 Task: Create Card Continuous Deployment Planning in Board Business Intelligence to Workspace Agile Methodology. Create Card Production Planning Review in Board Product Launch Management to Workspace Agile Methodology. Create Card Continuous Delivery Planning in Board Brand Management and Reputation Monitoring to Workspace Agile Methodology
Action: Mouse moved to (233, 197)
Screenshot: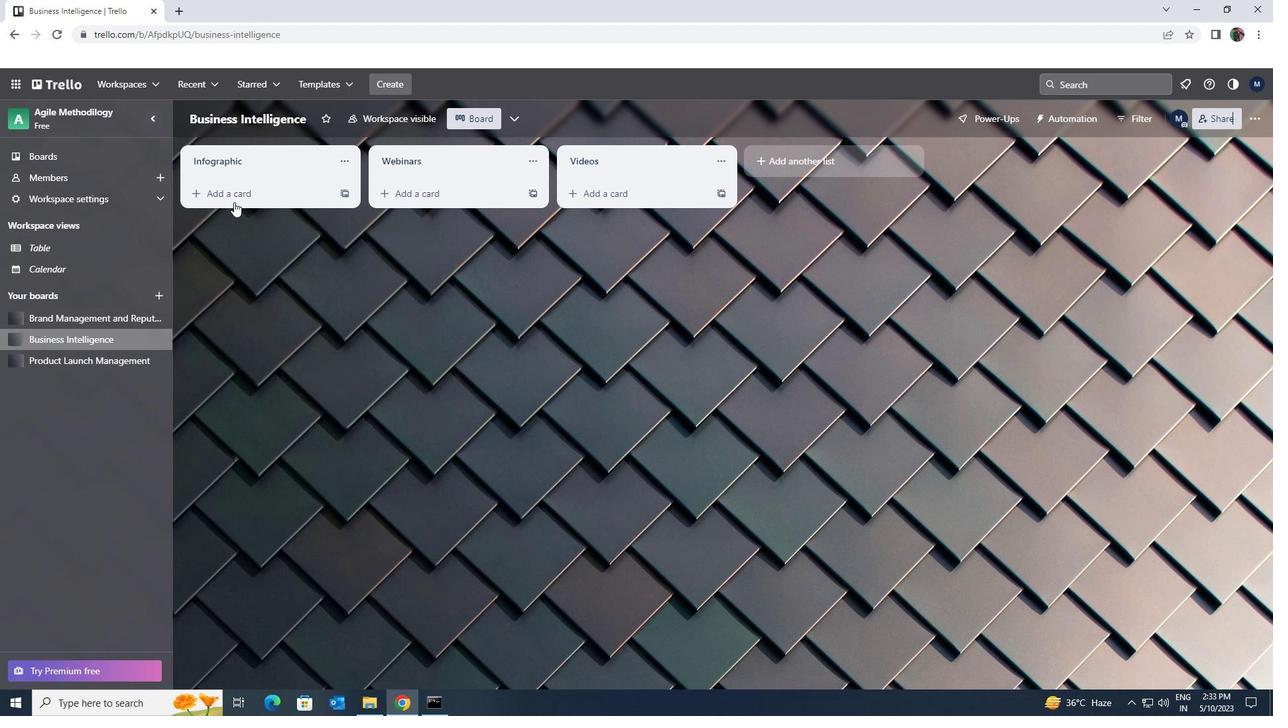 
Action: Mouse pressed left at (233, 197)
Screenshot: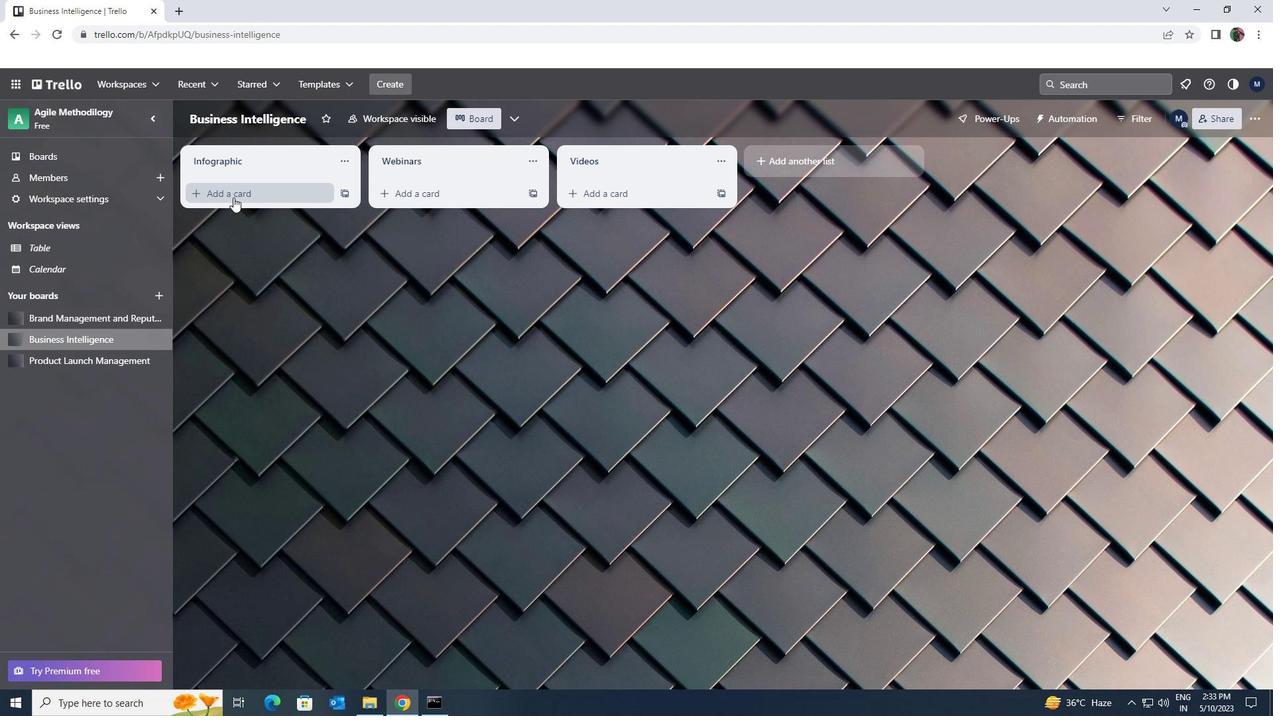 
Action: Key pressed <Key.shift>CONTINUOUS<Key.space><Key.shift>DEVELOPMEB<Key.backspace>NT
Screenshot: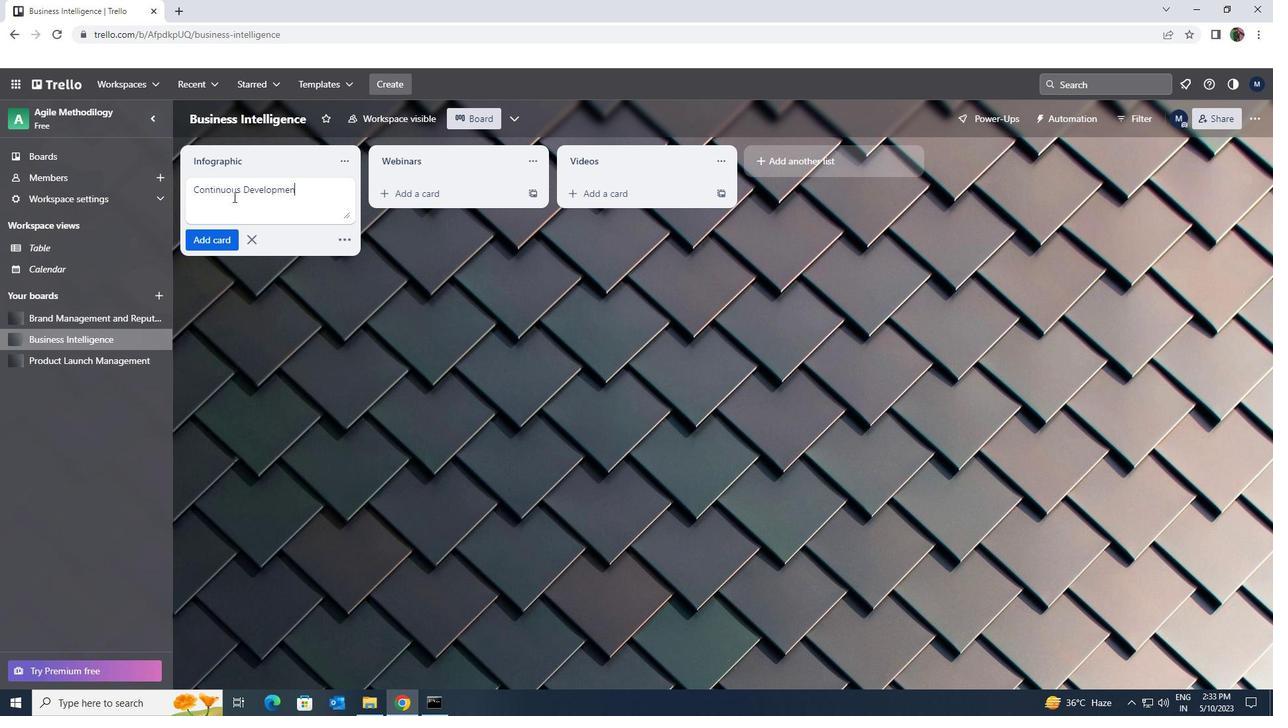 
Action: Mouse moved to (213, 240)
Screenshot: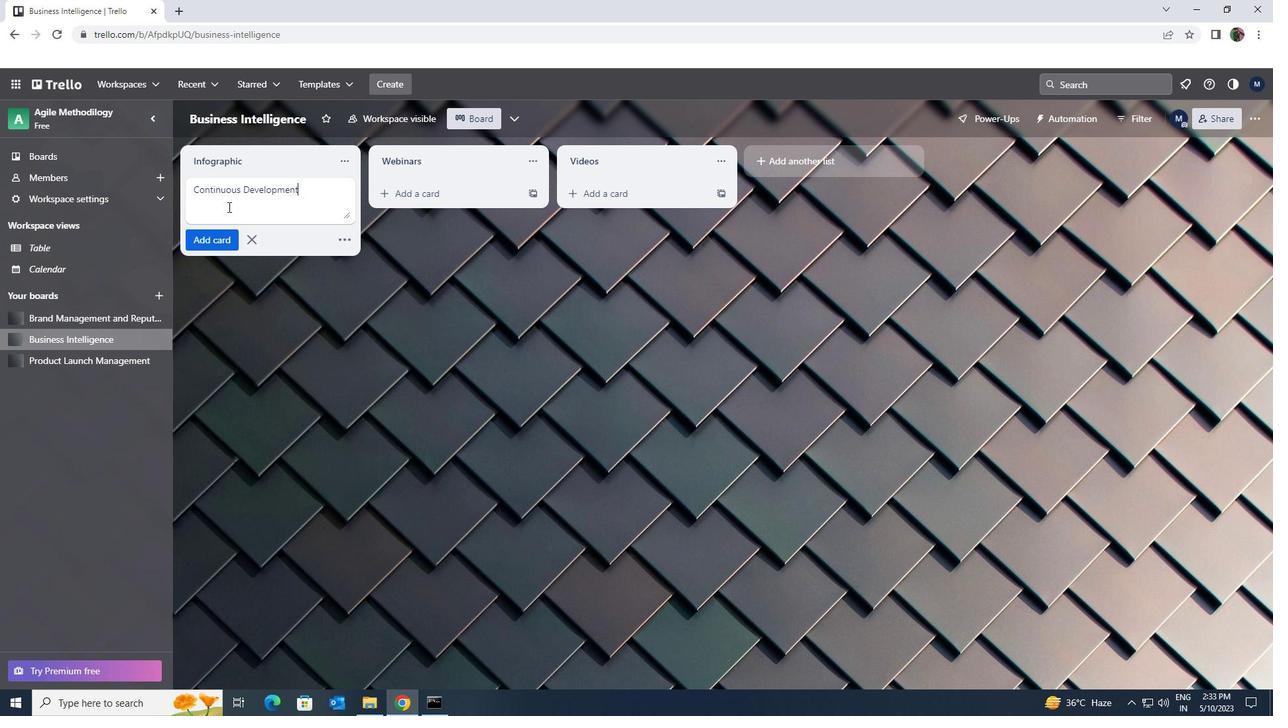
Action: Mouse pressed left at (213, 240)
Screenshot: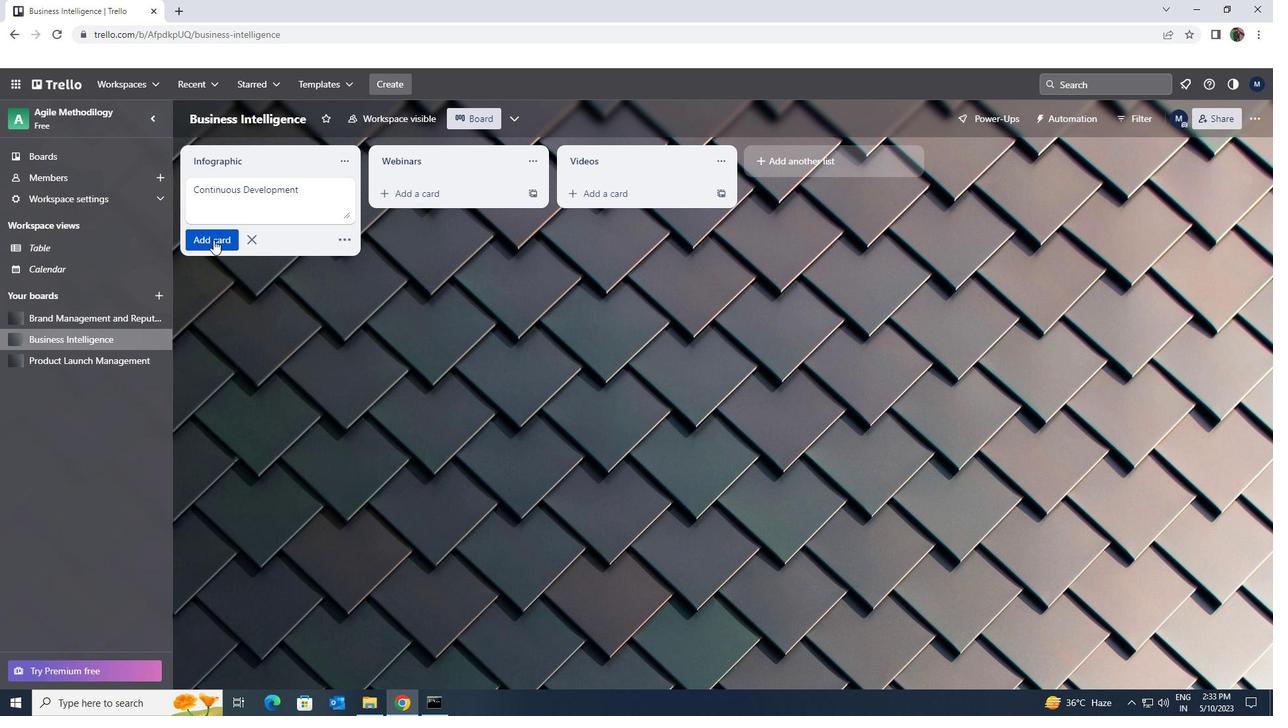 
Action: Mouse moved to (106, 362)
Screenshot: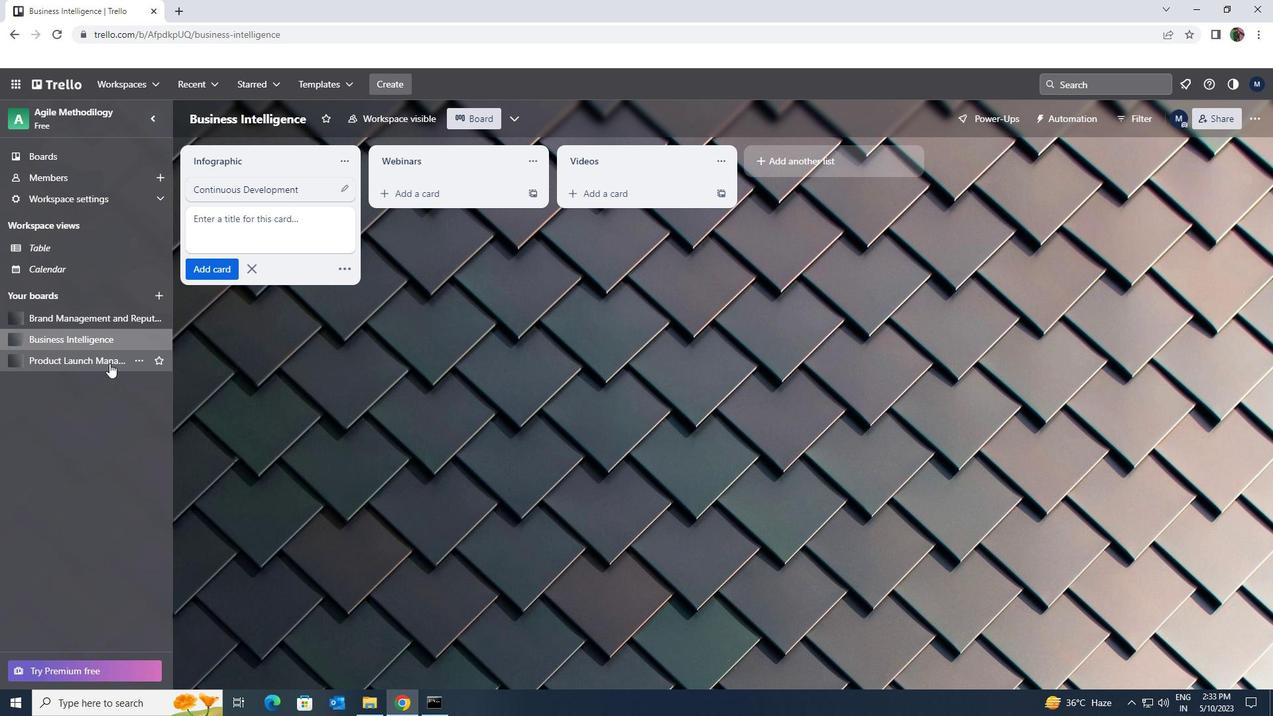 
Action: Mouse pressed left at (106, 362)
Screenshot: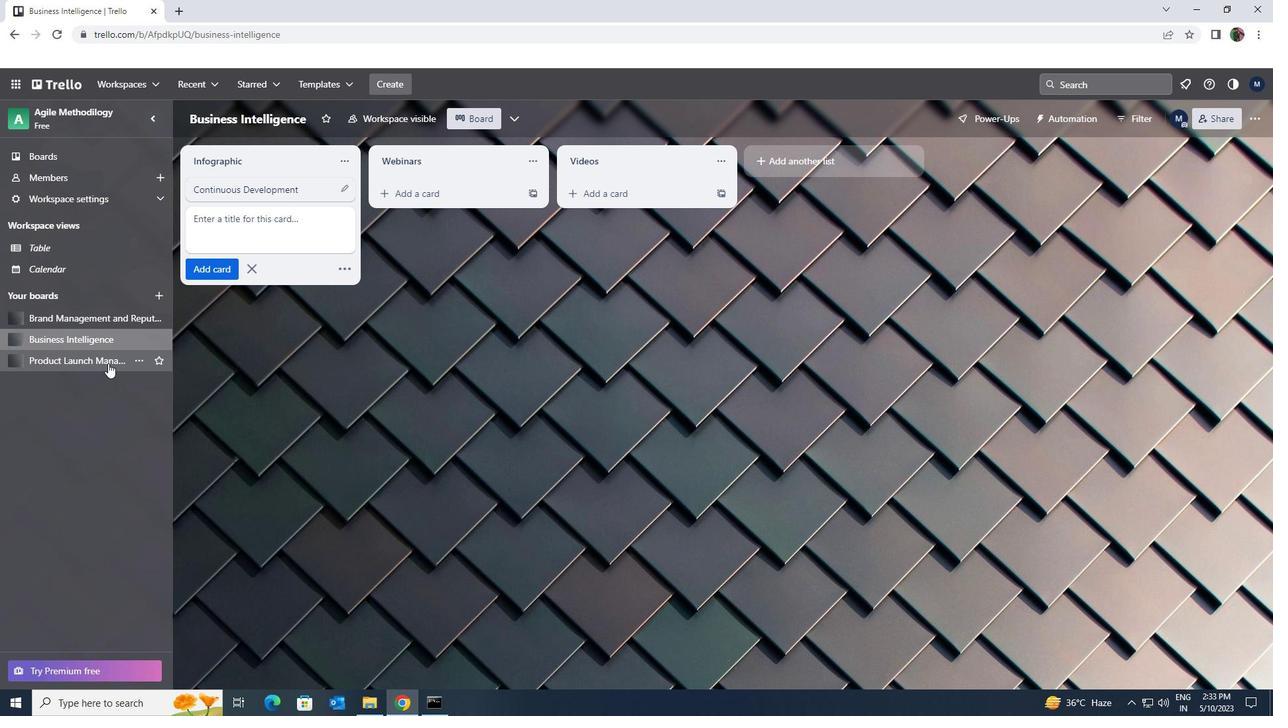 
Action: Mouse moved to (241, 199)
Screenshot: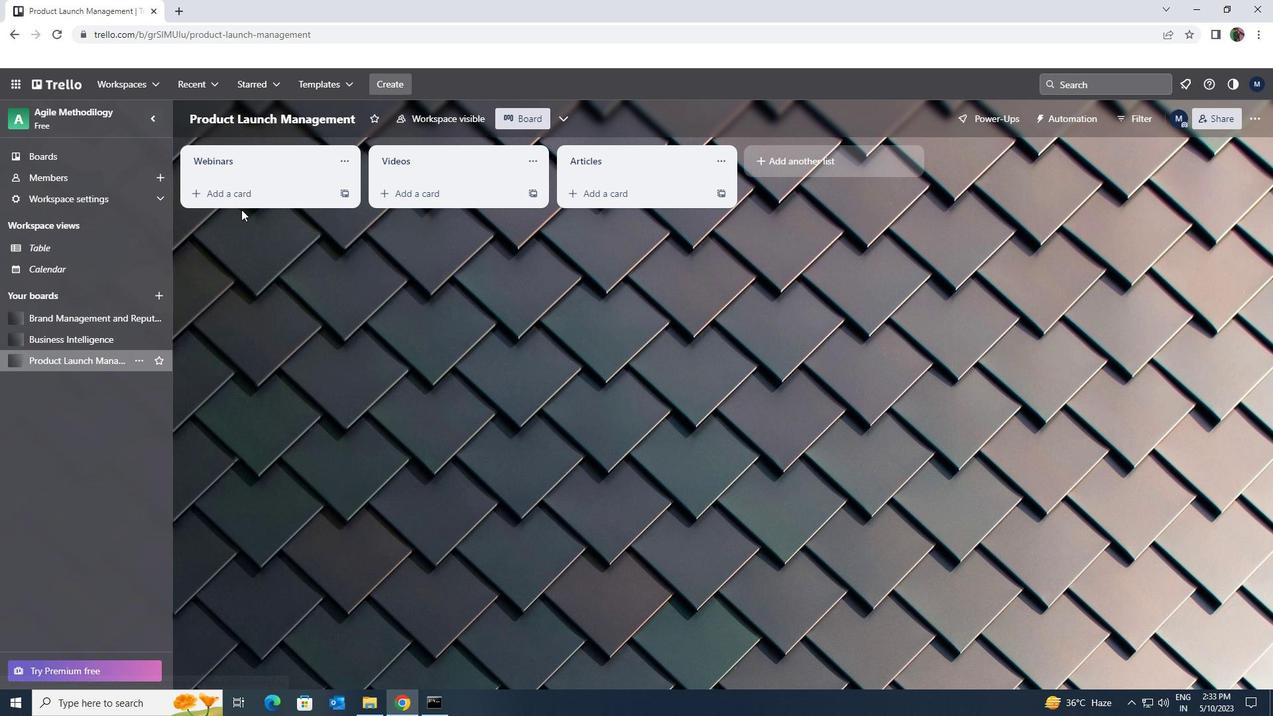 
Action: Mouse pressed left at (241, 199)
Screenshot: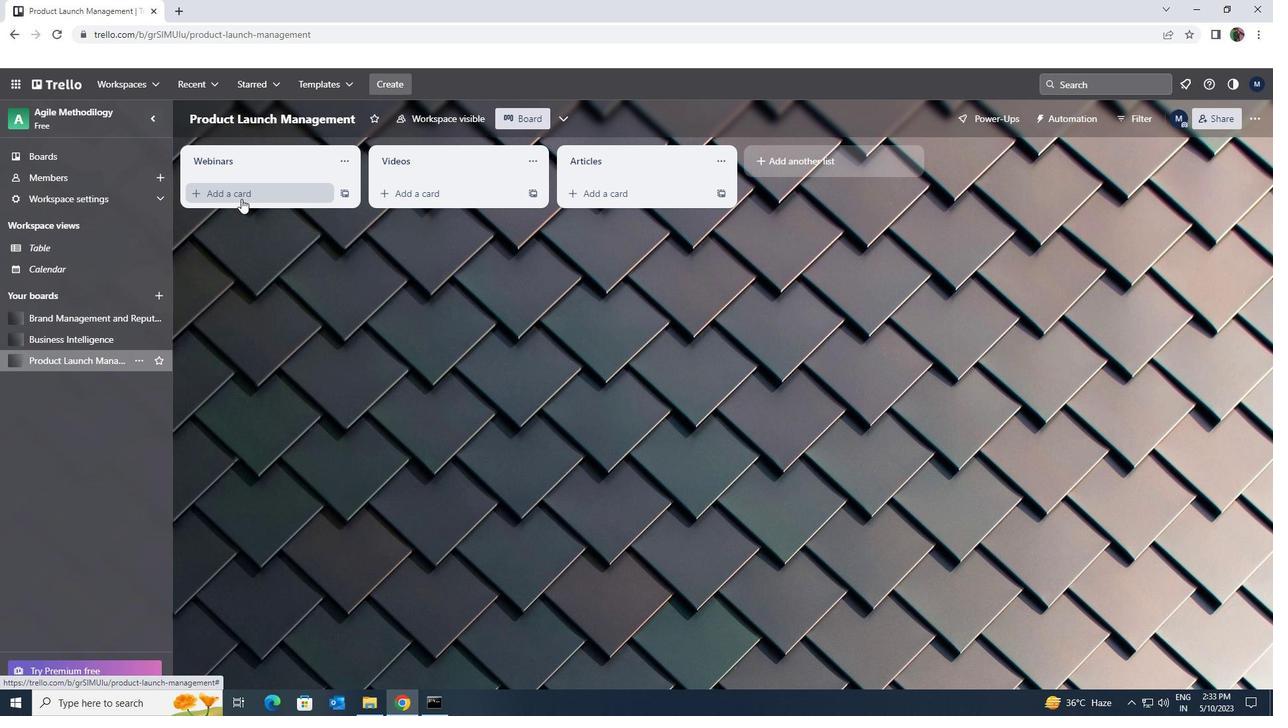 
Action: Key pressed <Key.shift>PRODUCT<Key.space><Key.shift>PLANNING<Key.space><Key.shift>REC<Key.backspace>VU<Key.backspace>IEW
Screenshot: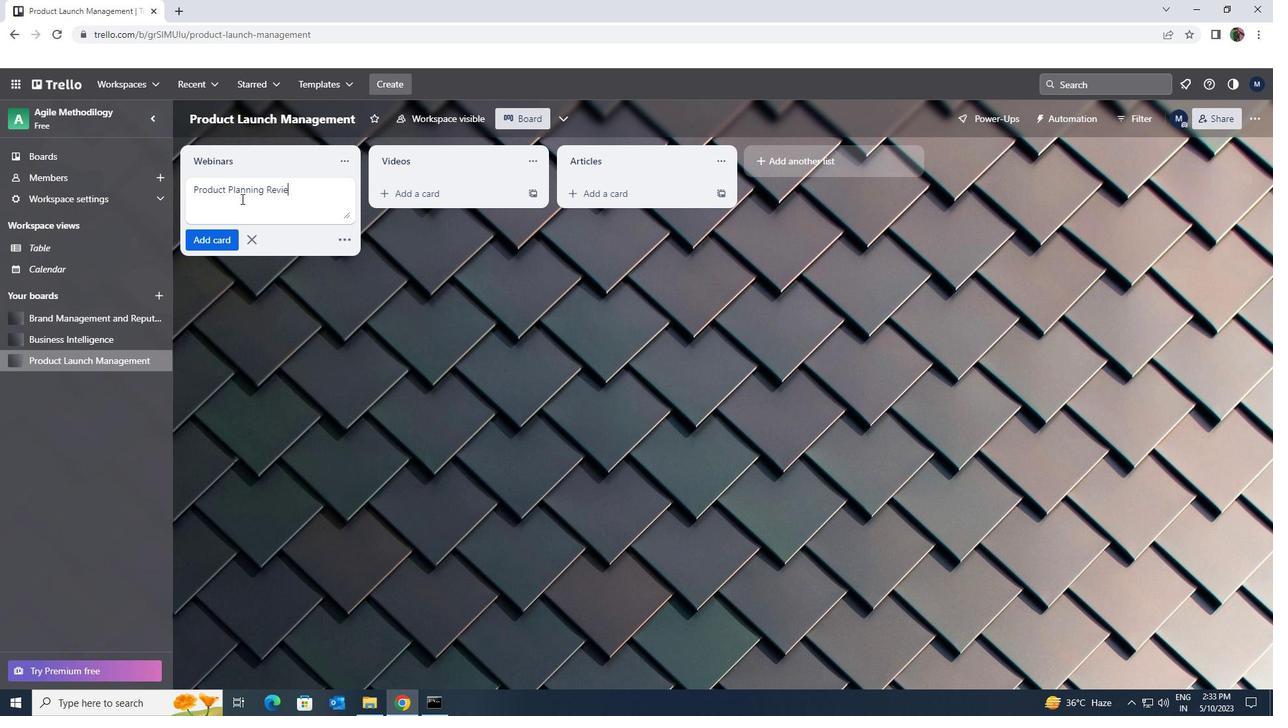 
Action: Mouse moved to (222, 232)
Screenshot: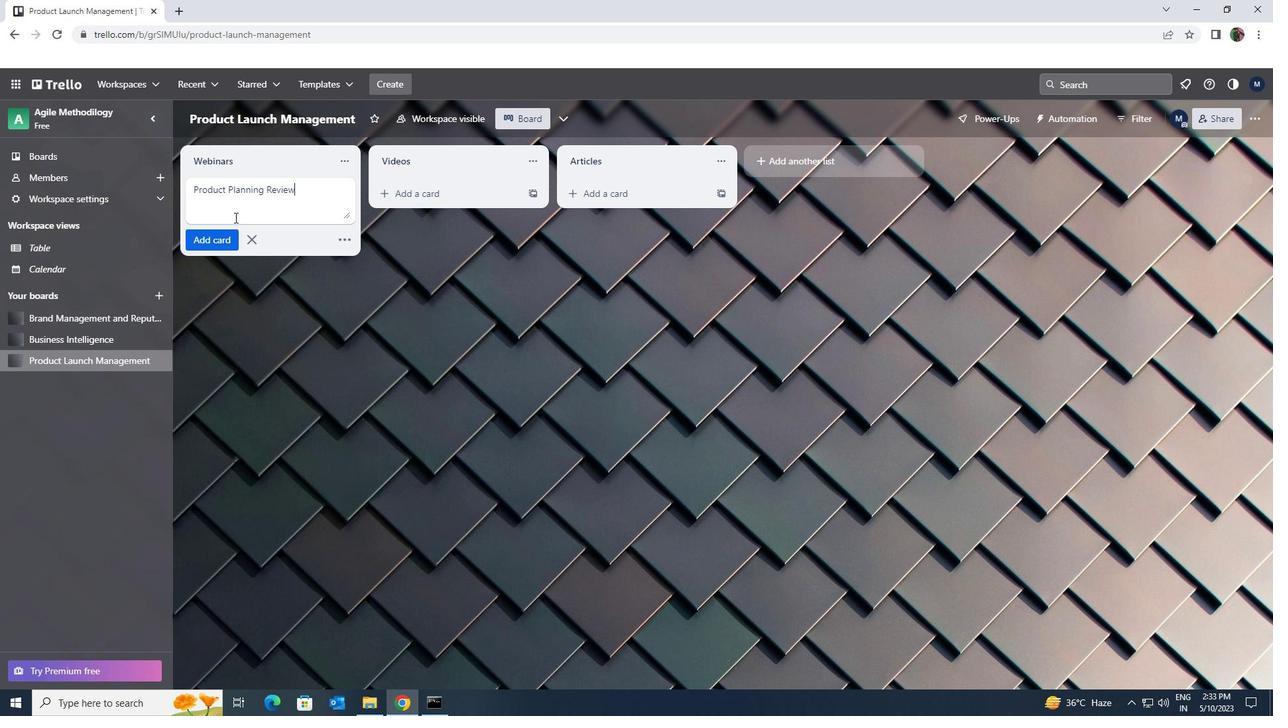 
Action: Mouse pressed left at (222, 232)
Screenshot: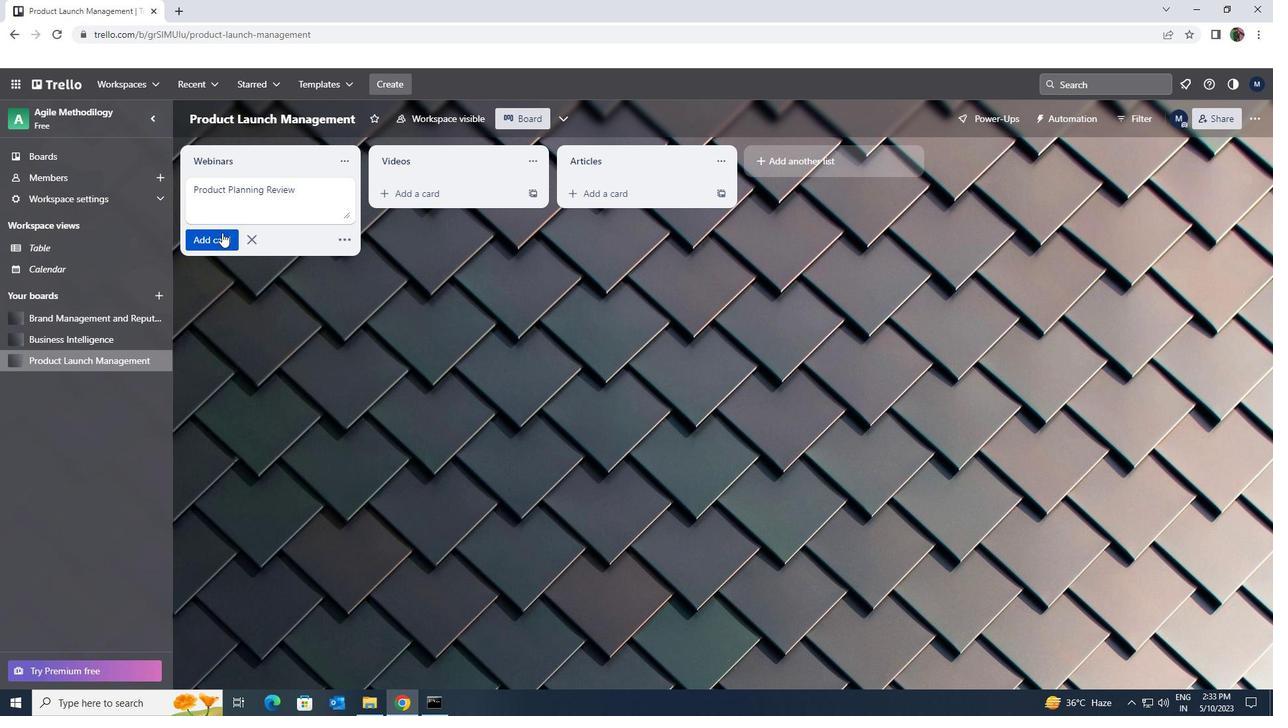 
Action: Mouse moved to (88, 318)
Screenshot: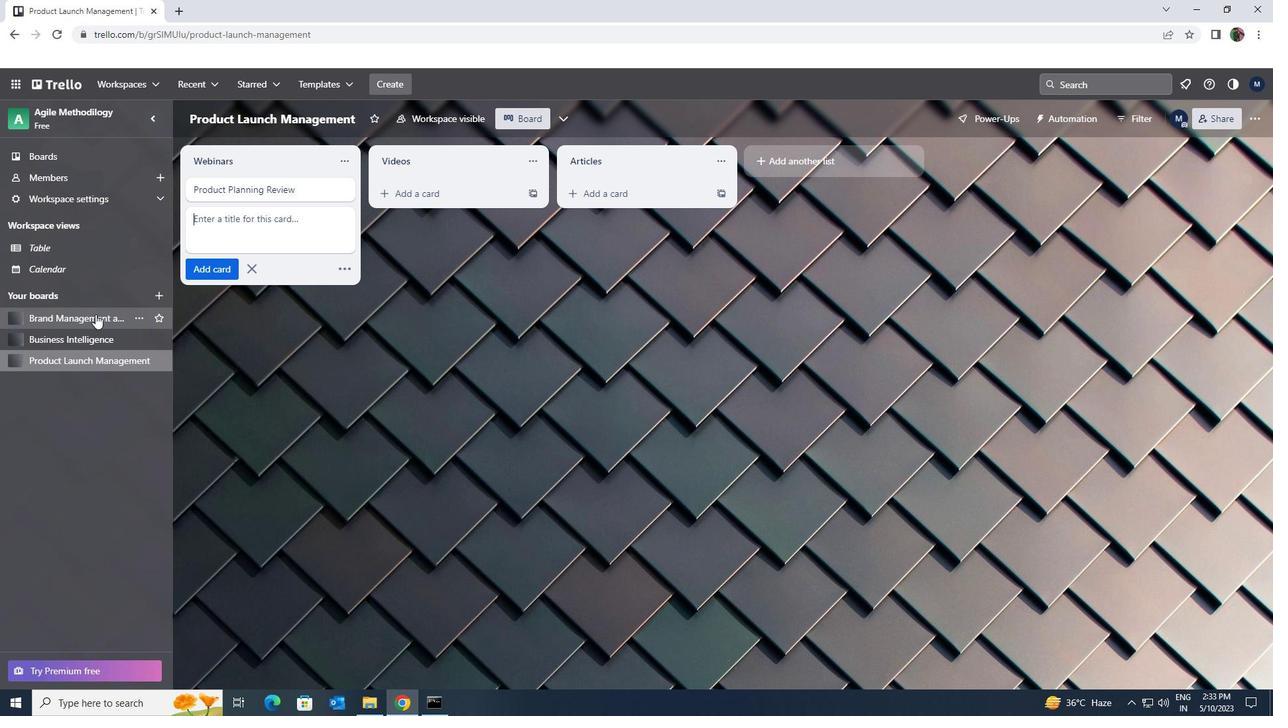 
Action: Mouse pressed left at (88, 318)
Screenshot: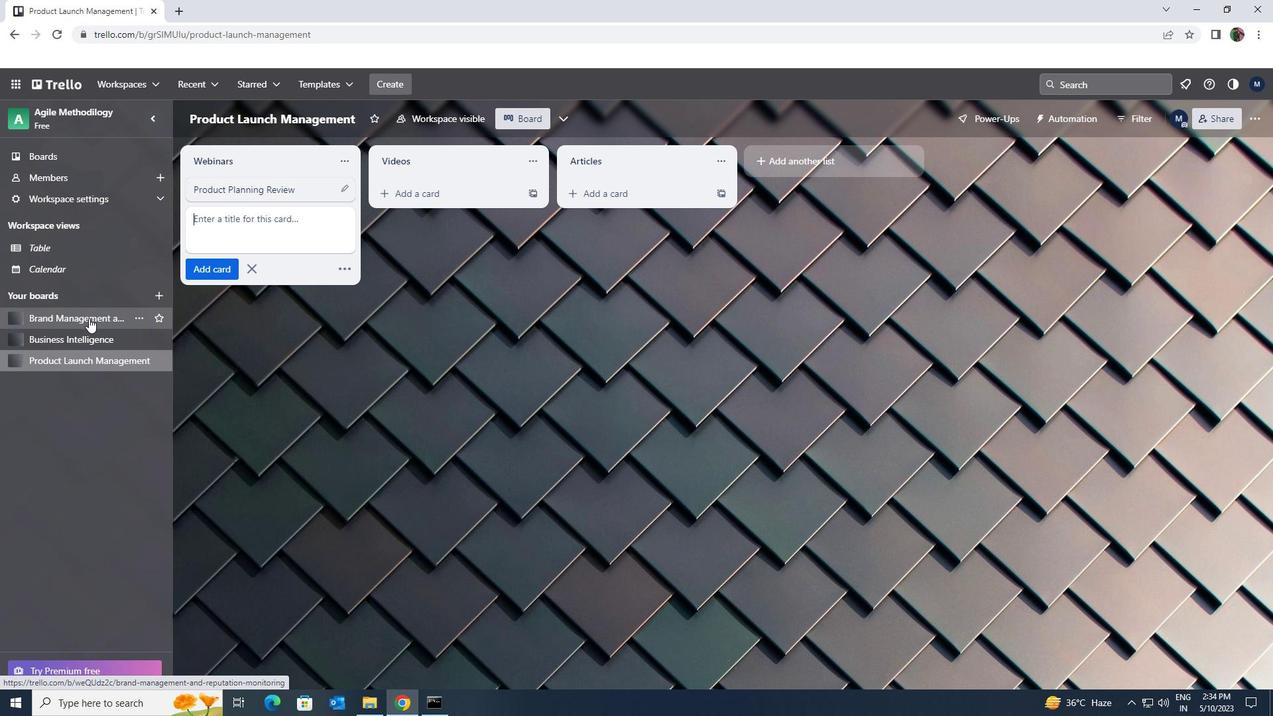
Action: Mouse moved to (220, 195)
Screenshot: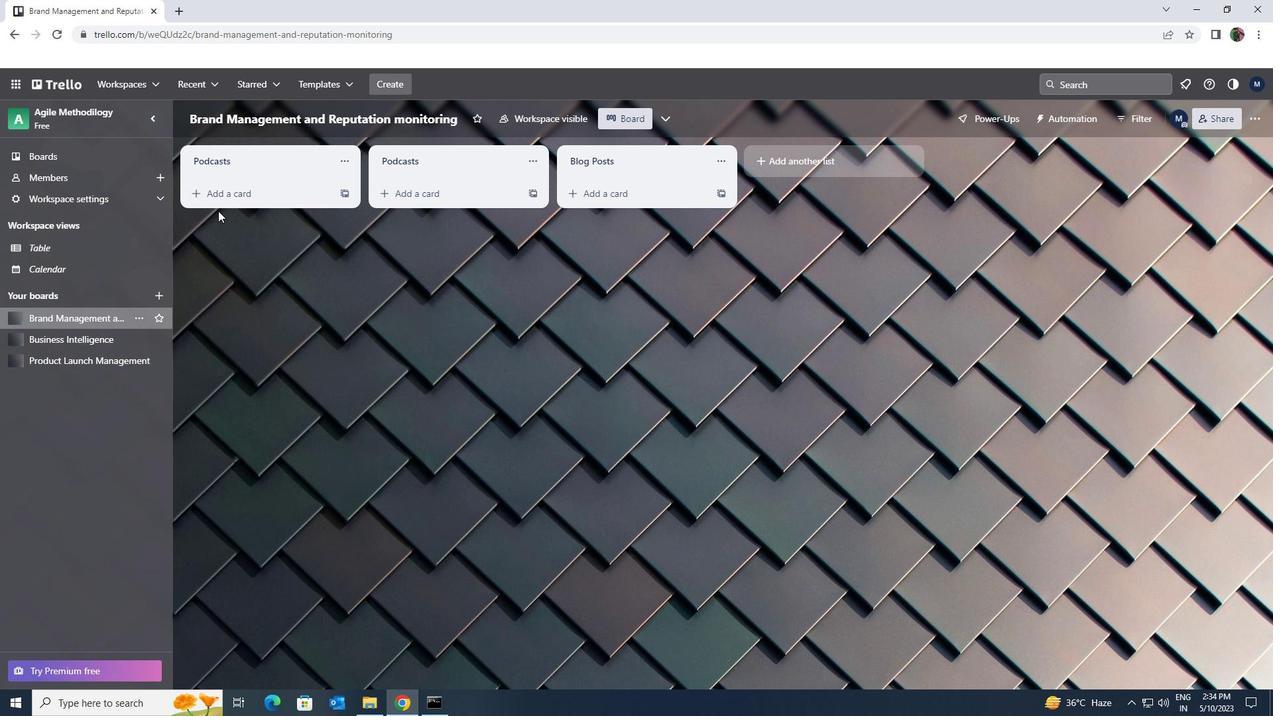 
Action: Mouse pressed left at (220, 195)
Screenshot: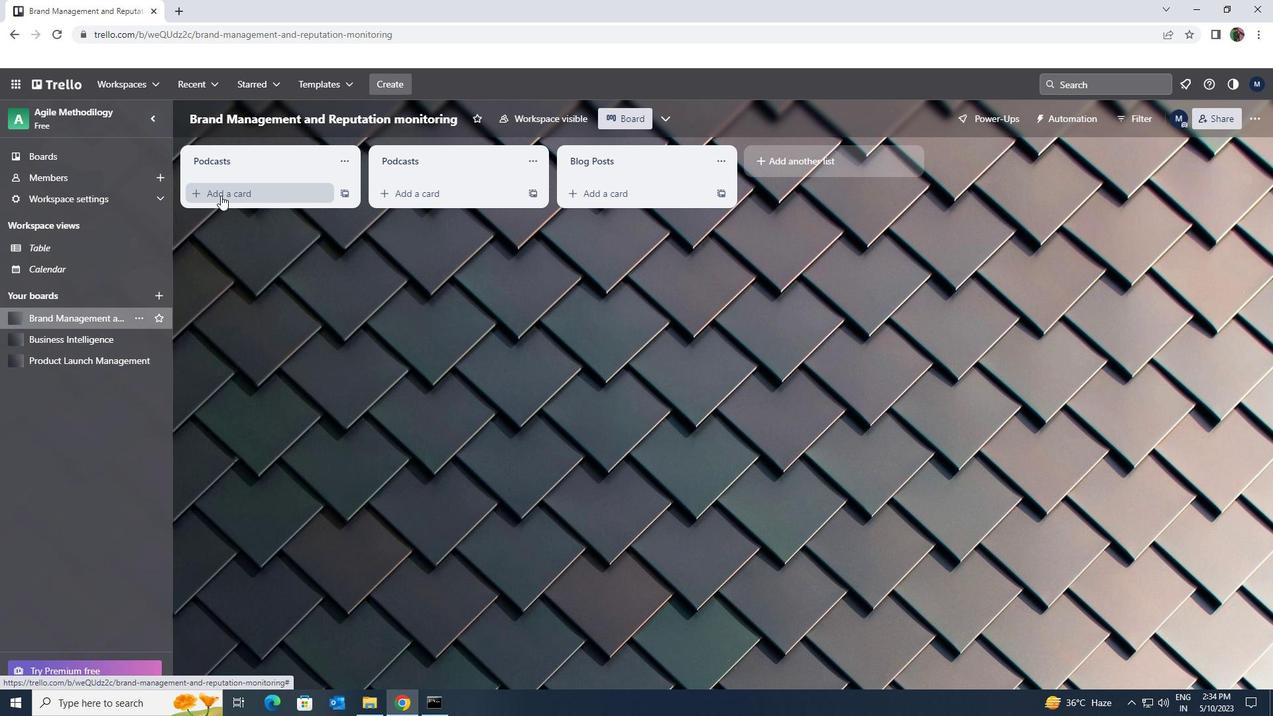 
Action: Key pressed <Key.shift><Key.shift><Key.shift><Key.shift>CONTINOUS<Key.space><Key.shift>DELIVERY<Key.space><Key.shift>PLANNING
Screenshot: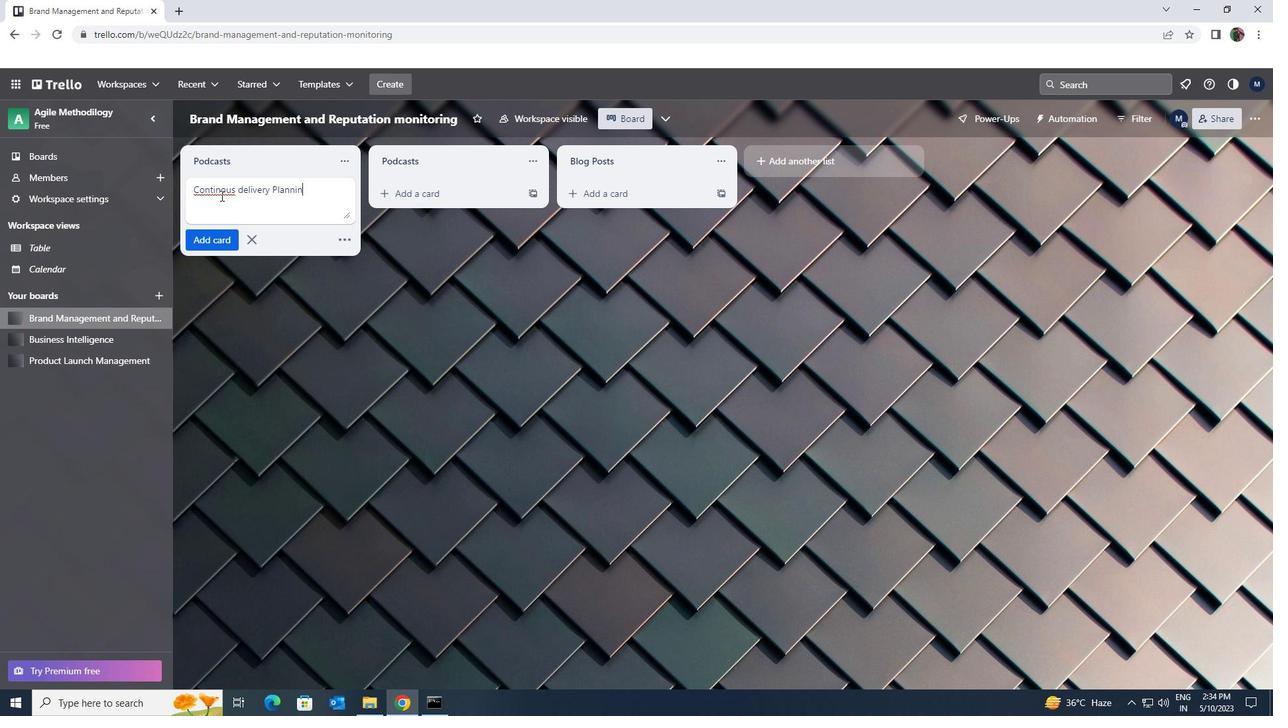 
Action: Mouse moved to (214, 234)
Screenshot: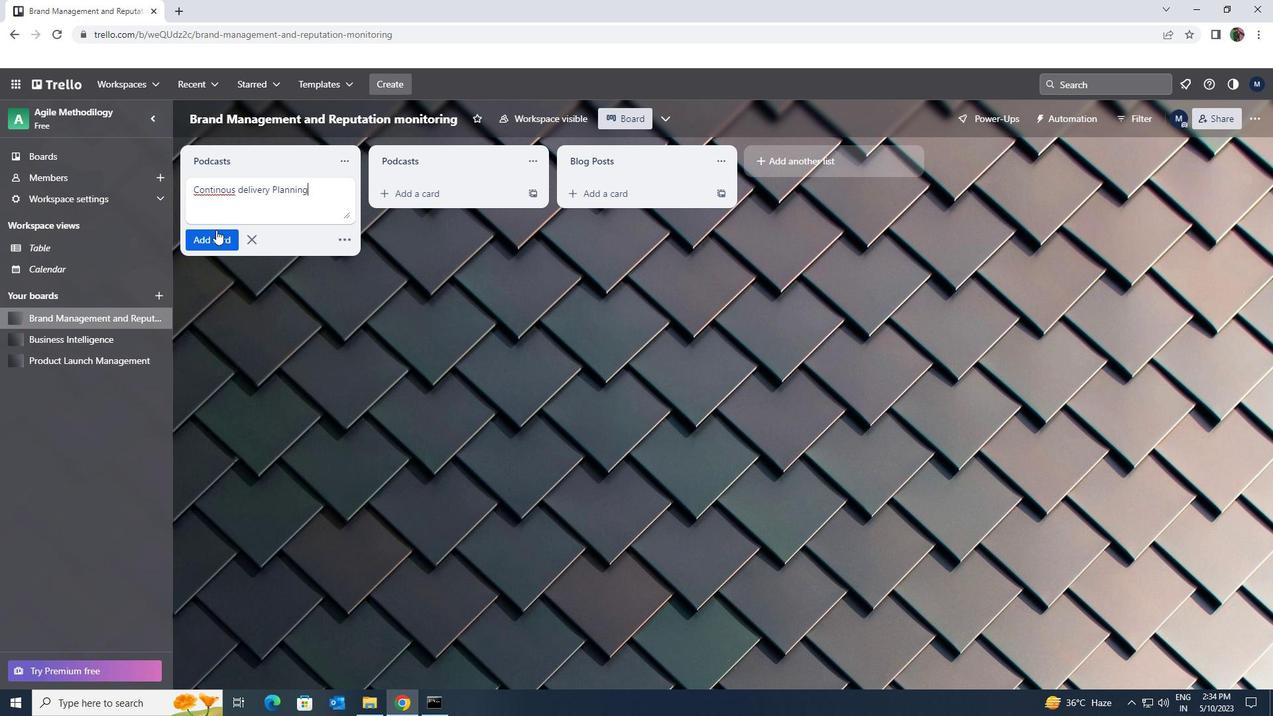 
Action: Mouse pressed left at (214, 234)
Screenshot: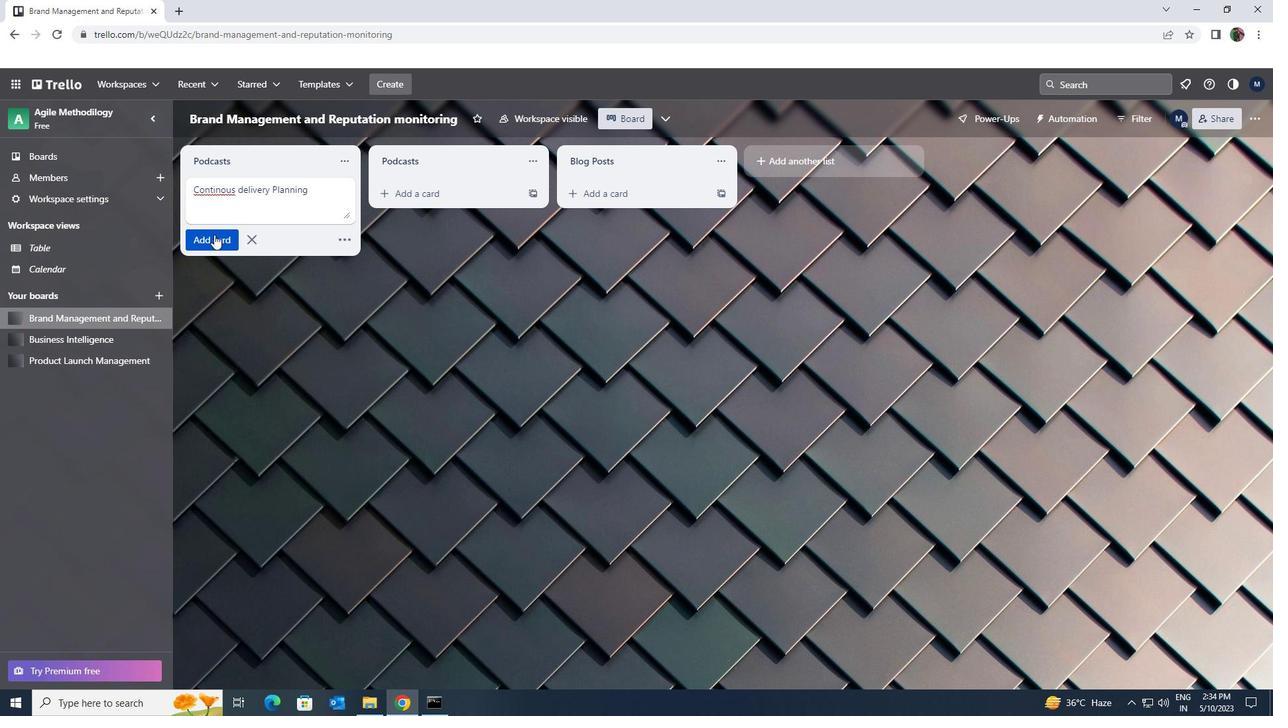 
Action: Mouse moved to (255, 264)
Screenshot: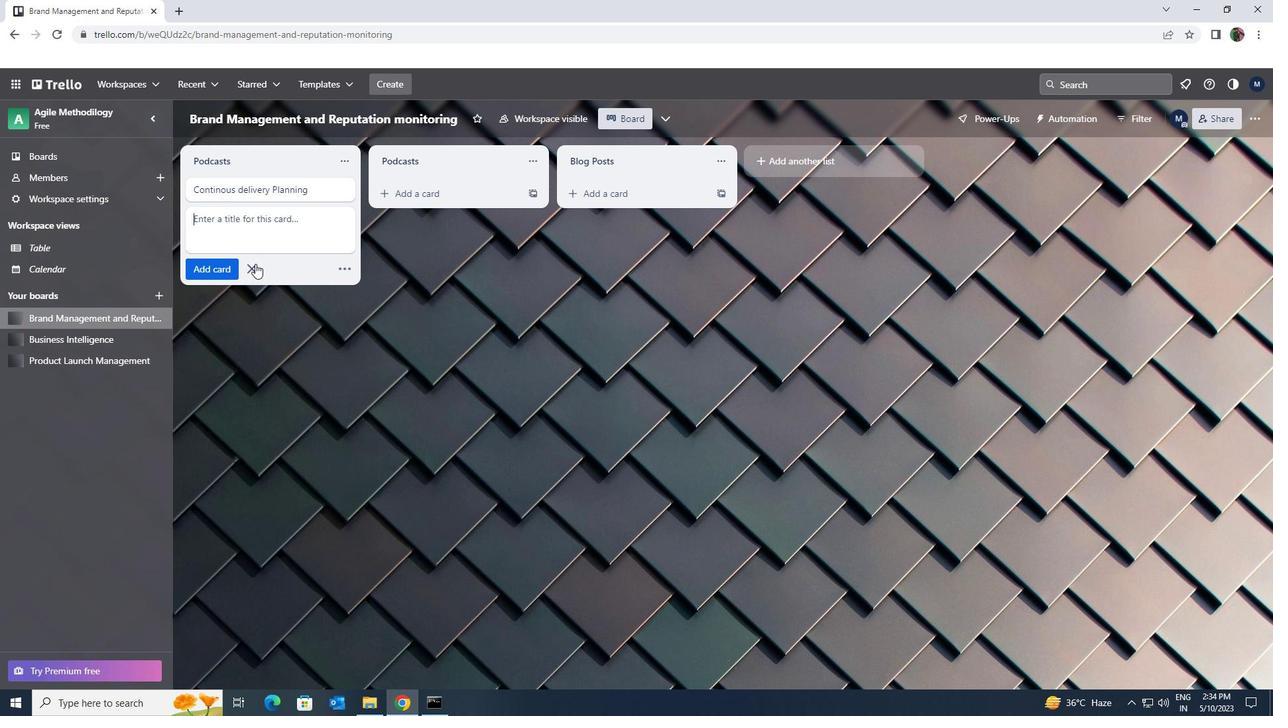 
Action: Mouse pressed left at (255, 264)
Screenshot: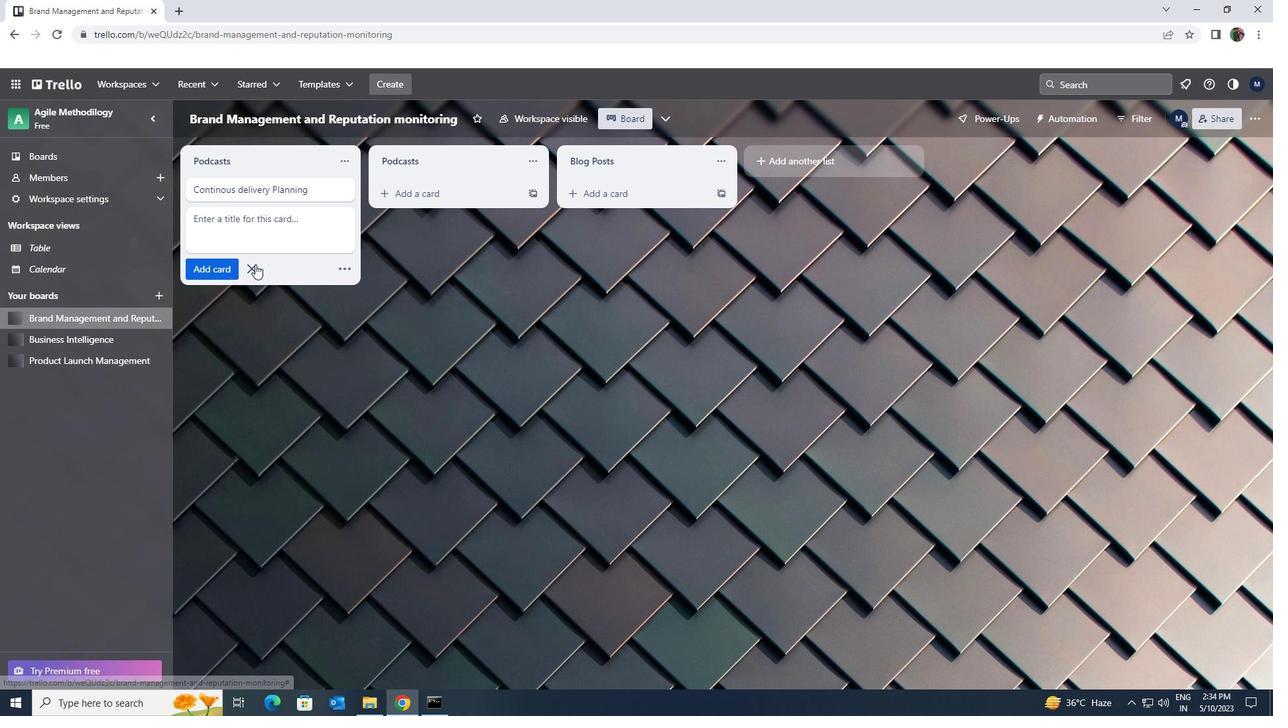 
